 Task: Use the formula "BINOM.DIST.RANGE" in spreadsheet "Project portfolio".
Action: Mouse moved to (108, 100)
Screenshot: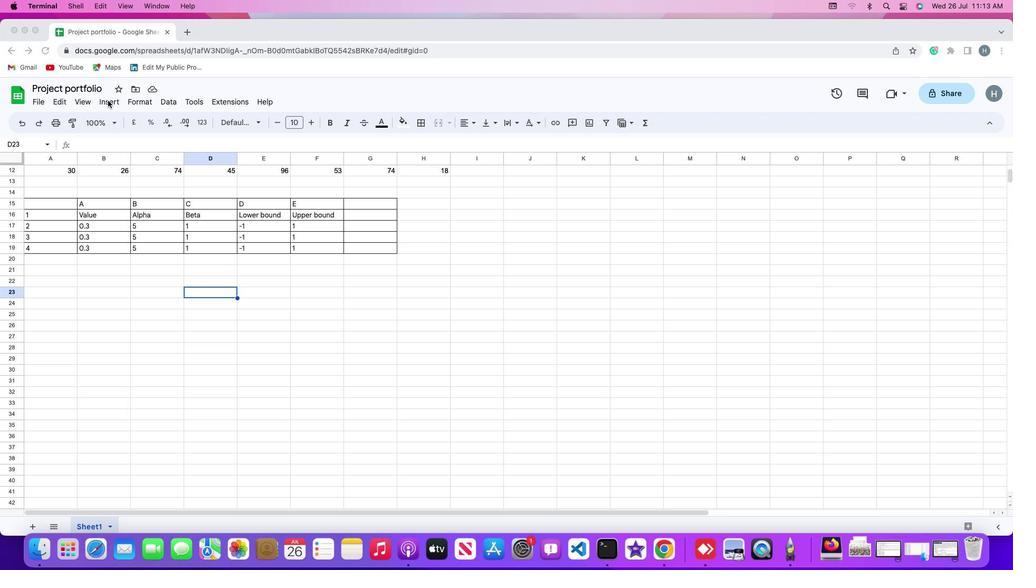 
Action: Mouse pressed left at (108, 100)
Screenshot: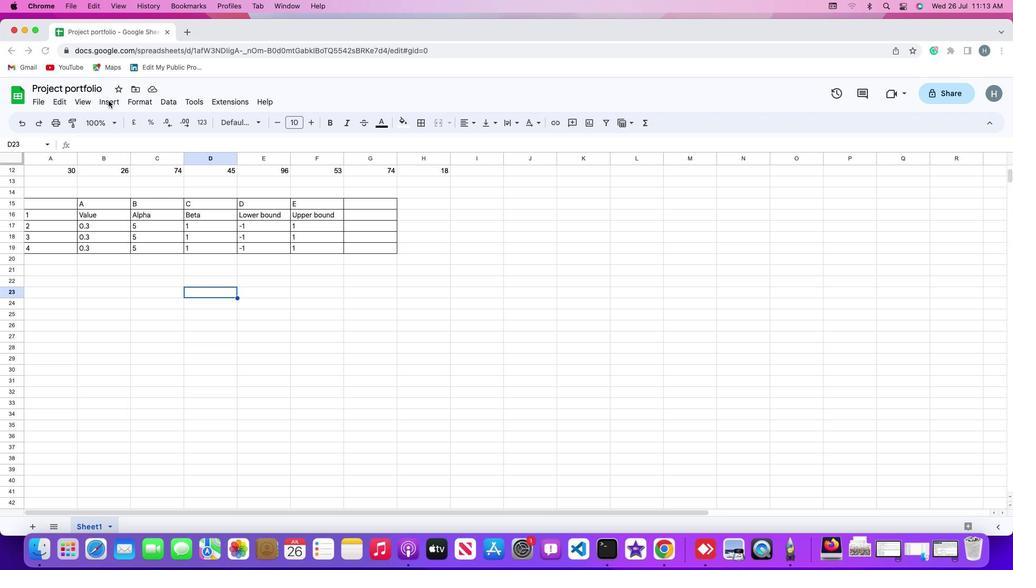 
Action: Mouse moved to (113, 99)
Screenshot: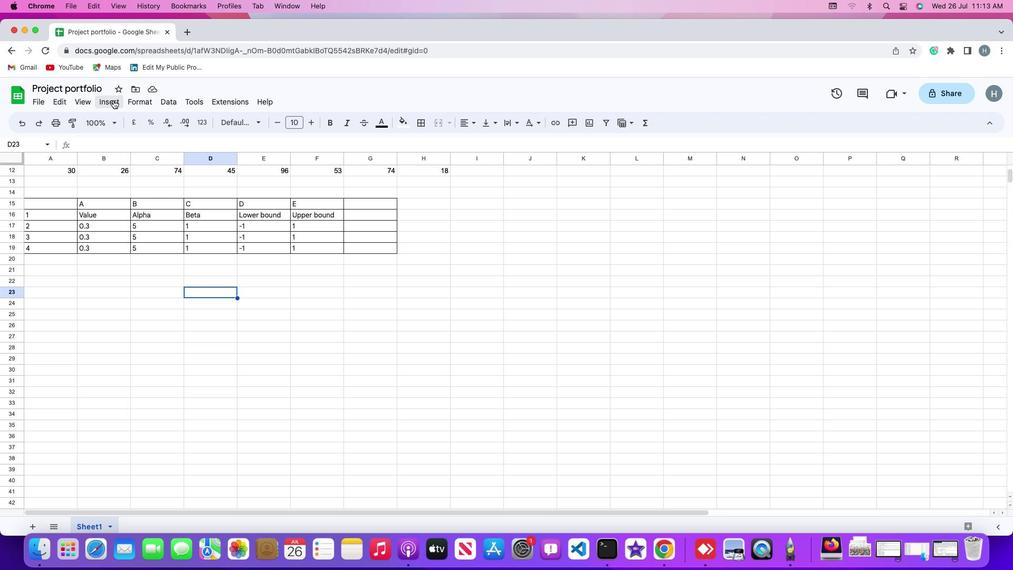
Action: Mouse pressed left at (113, 99)
Screenshot: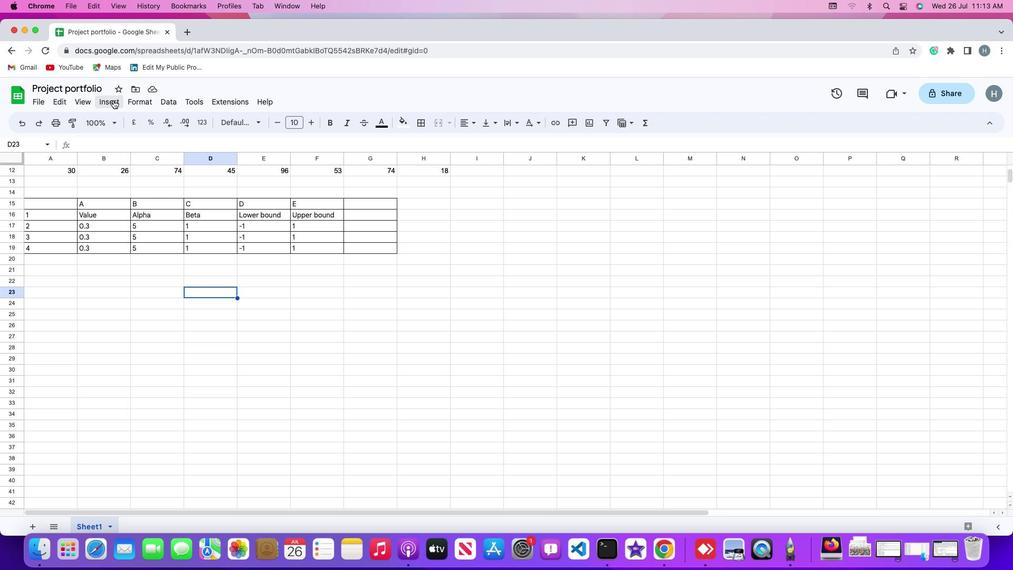 
Action: Mouse moved to (478, 273)
Screenshot: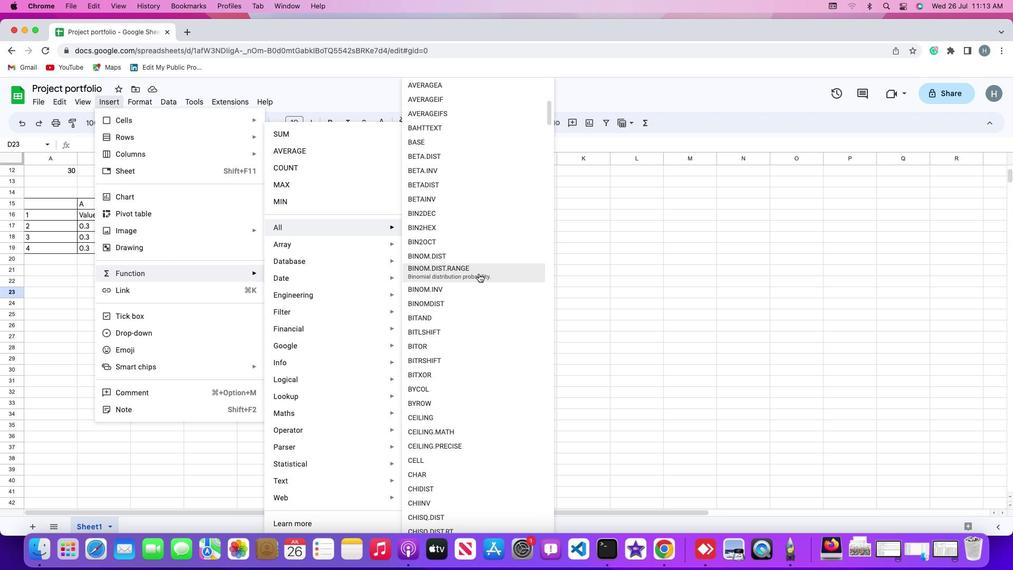 
Action: Mouse pressed left at (478, 273)
Screenshot: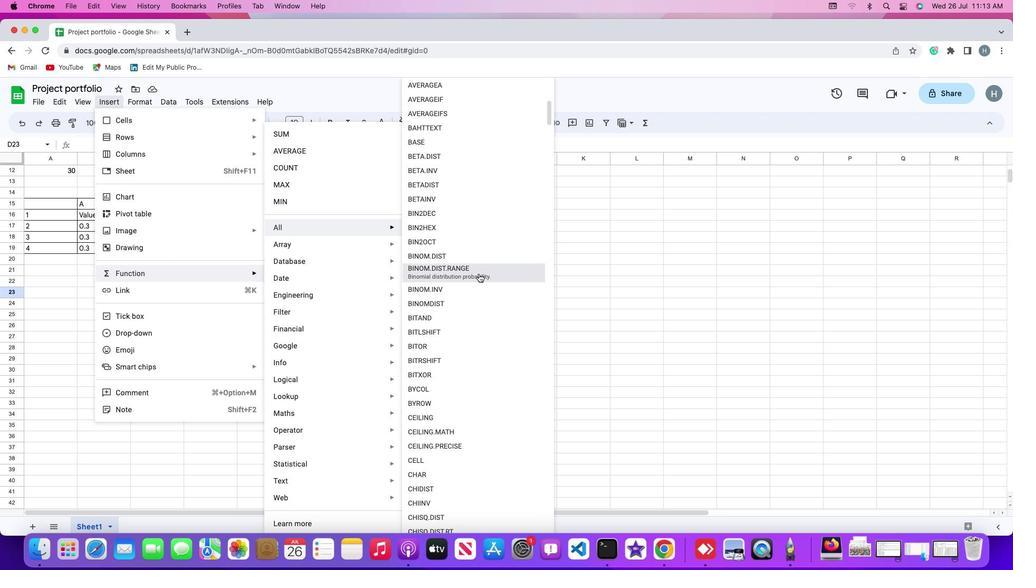
Action: Mouse moved to (259, 314)
Screenshot: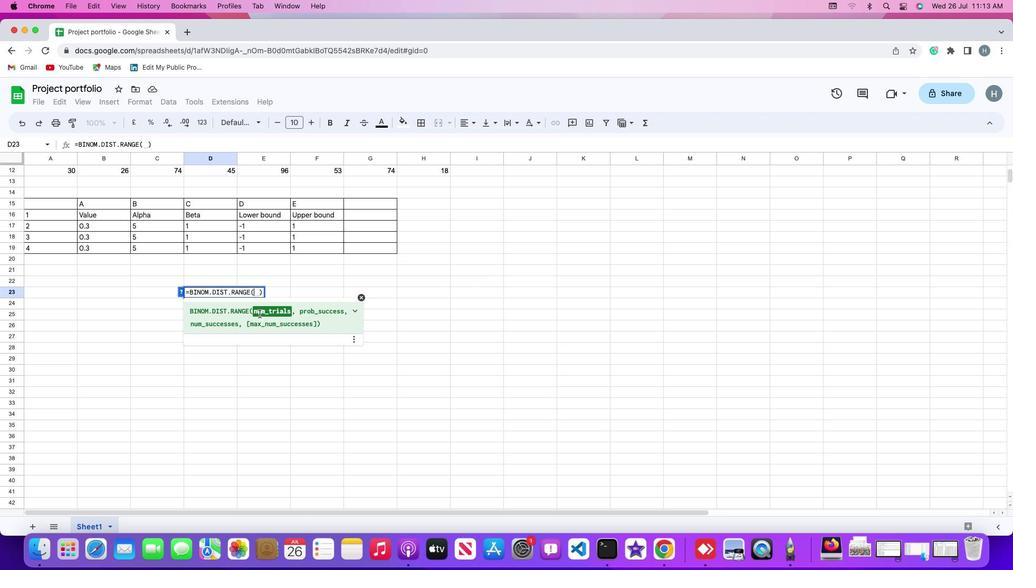 
Action: Key pressed '1''0''0'',''0''.''6'',''9''0''\x03'
Screenshot: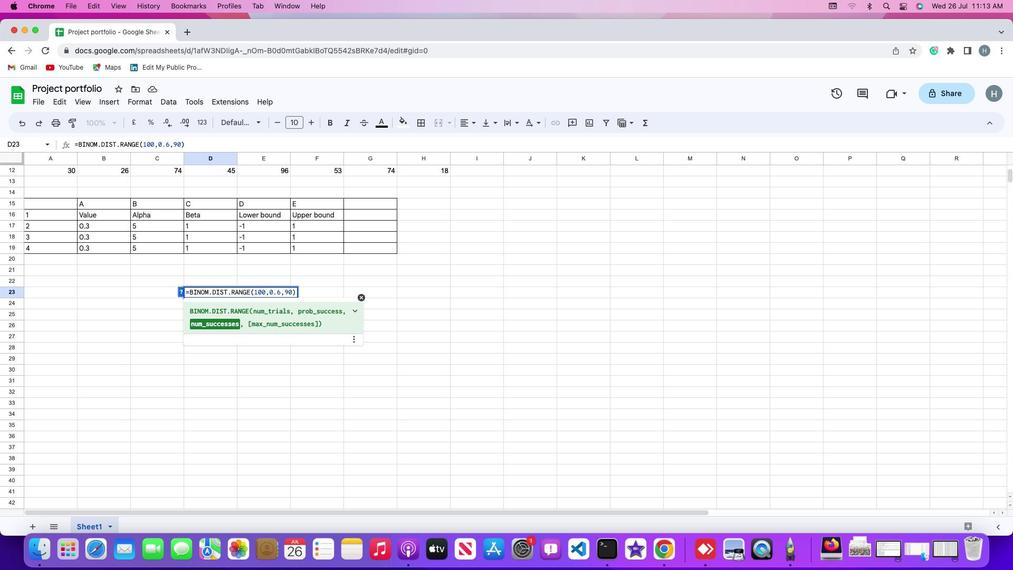 
Action: Mouse moved to (281, 322)
Screenshot: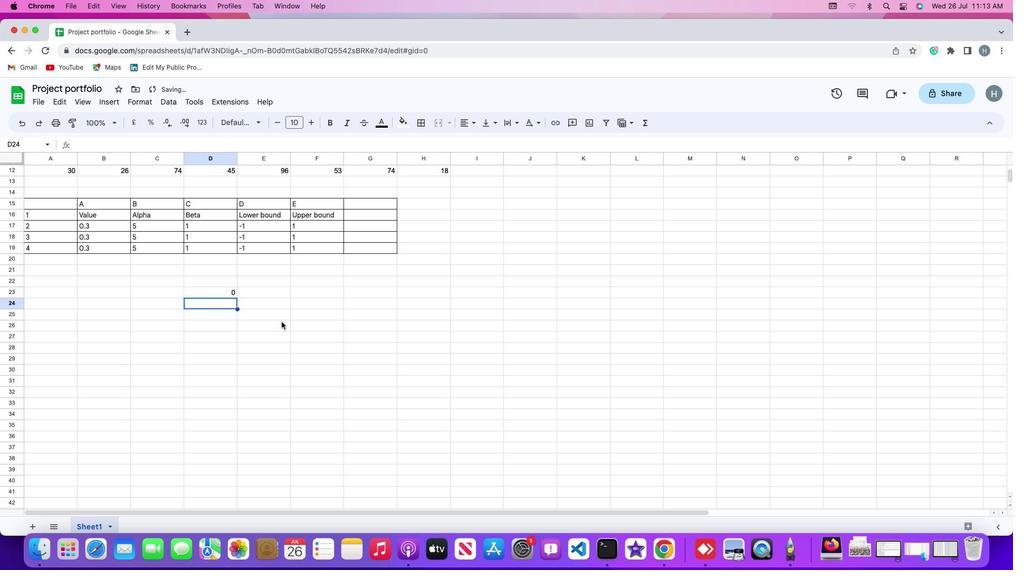 
